 Task: In the  document Biotechnology.doc, select heading and apply ' Bold and Underline'  Using "replace feature", replace:  'or to end'
Action: Mouse moved to (328, 196)
Screenshot: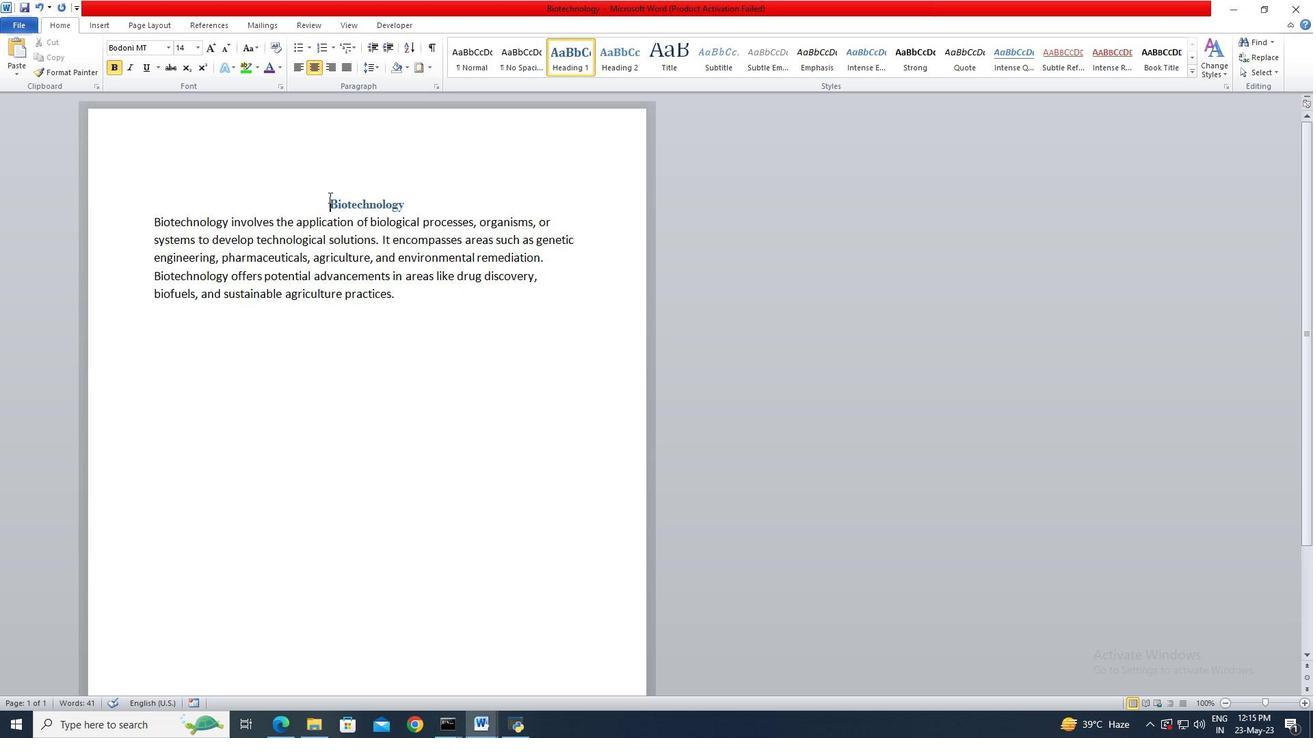 
Action: Mouse pressed left at (328, 196)
Screenshot: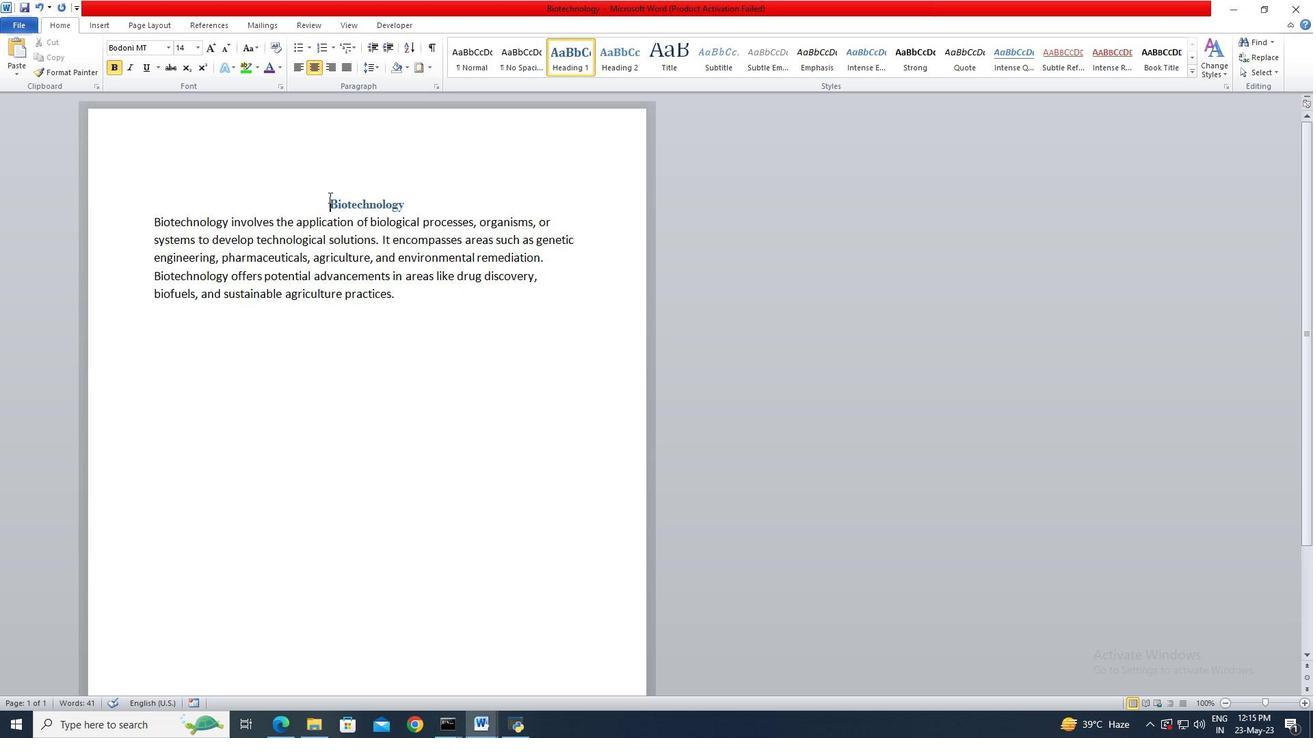 
Action: Mouse moved to (418, 204)
Screenshot: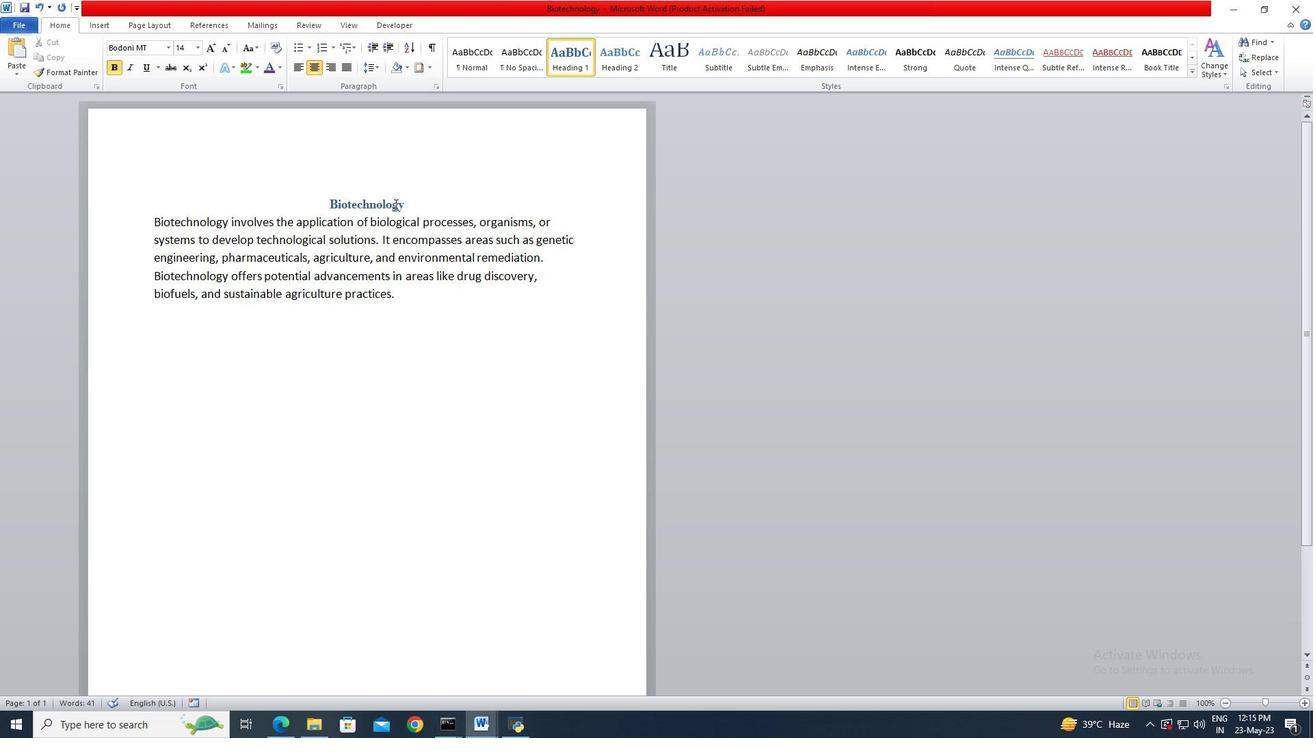 
Action: Key pressed <Key.shift>
Screenshot: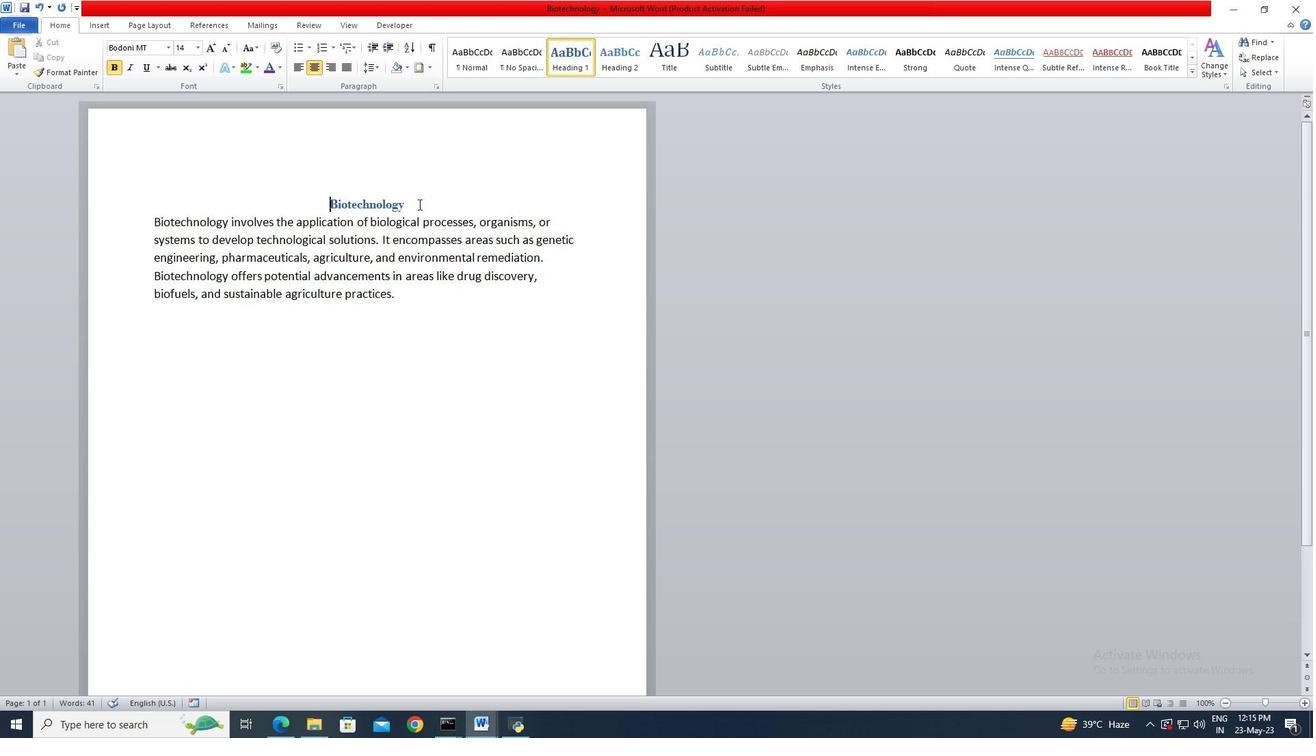 
Action: Mouse pressed left at (418, 204)
Screenshot: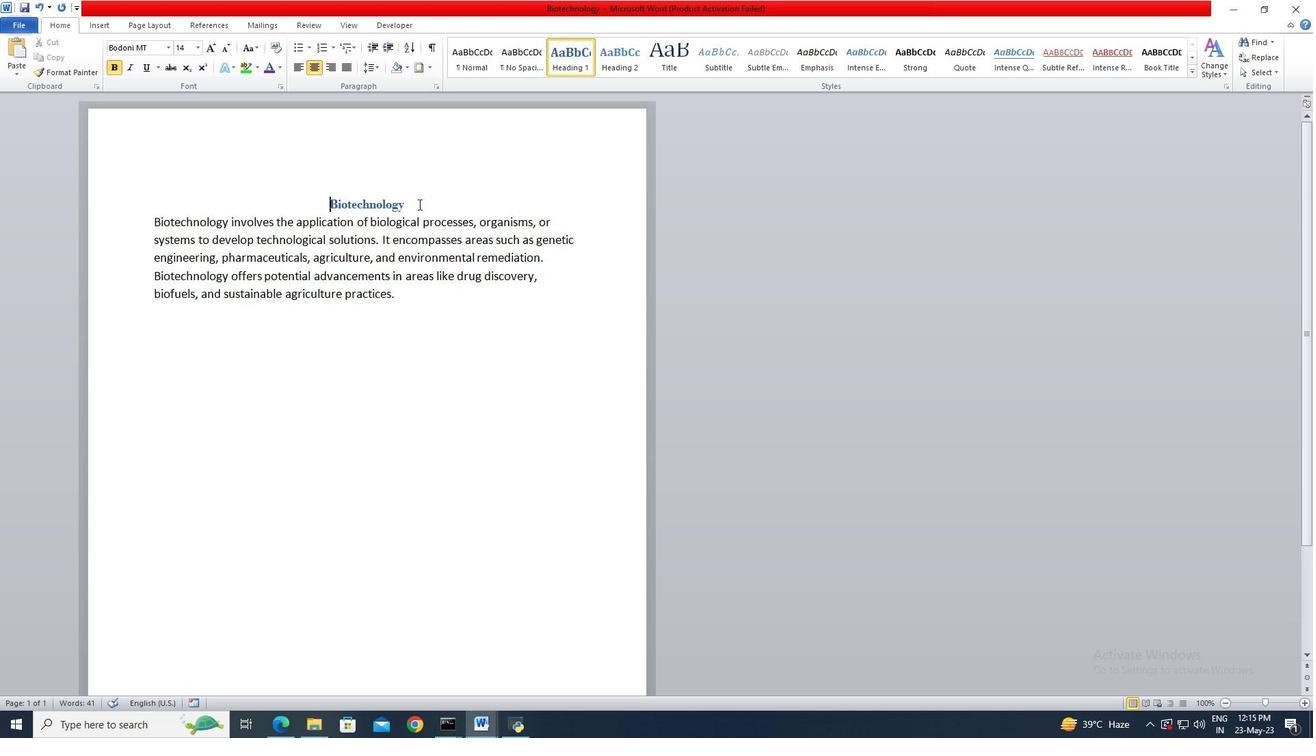 
Action: Key pressed <Key.shift><Key.shift>
Screenshot: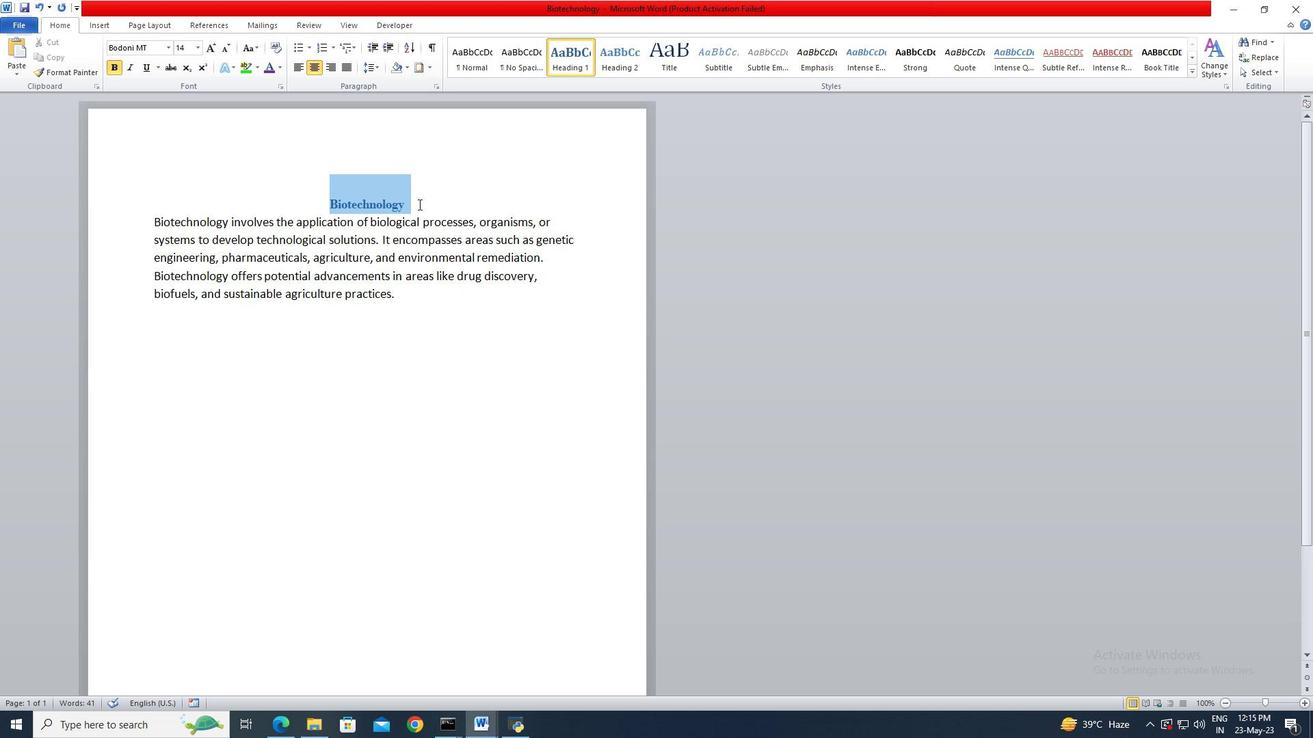 
Action: Mouse moved to (130, 70)
Screenshot: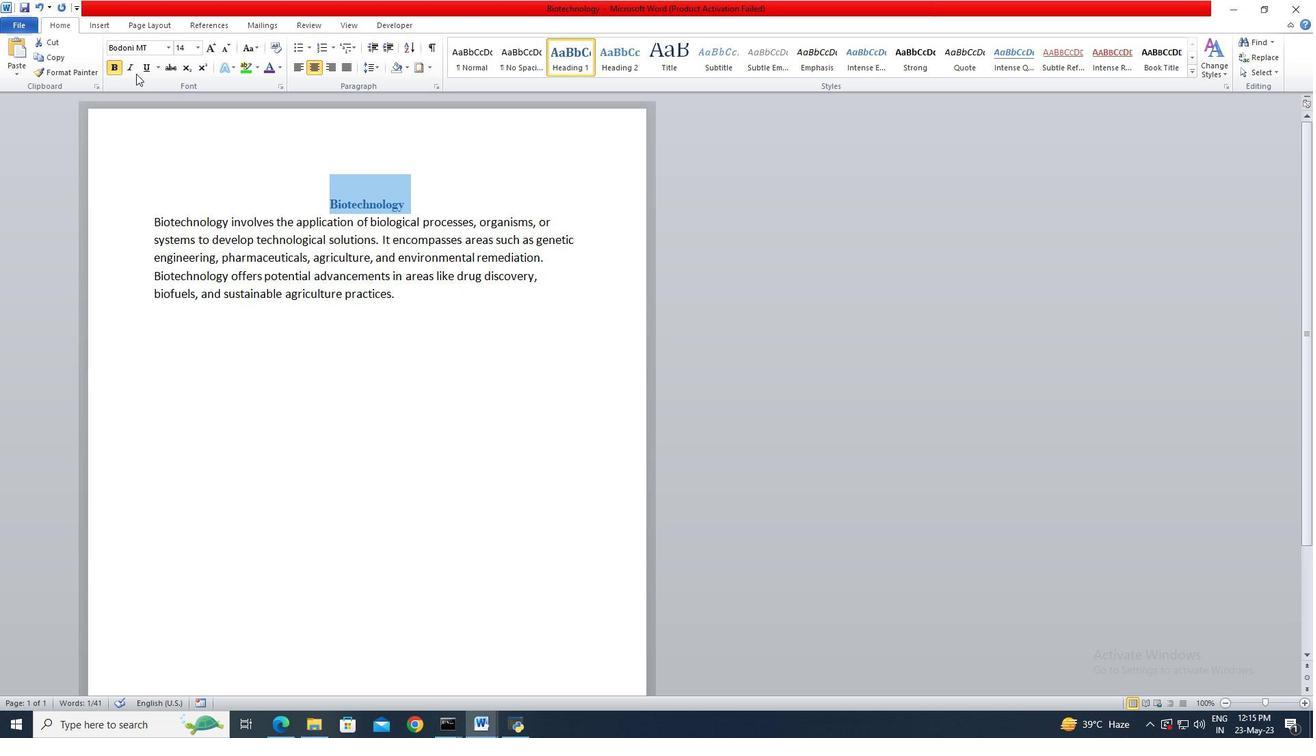 
Action: Mouse pressed left at (130, 70)
Screenshot: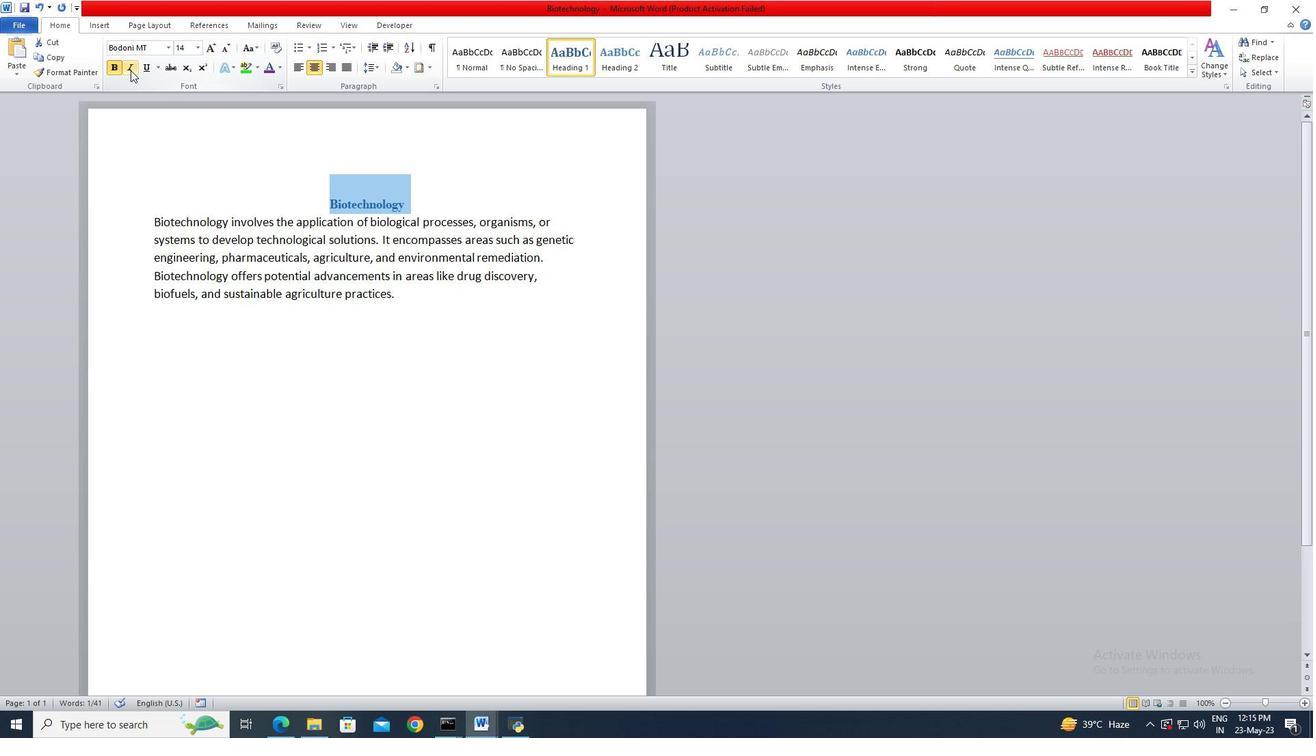 
Action: Mouse moved to (121, 69)
Screenshot: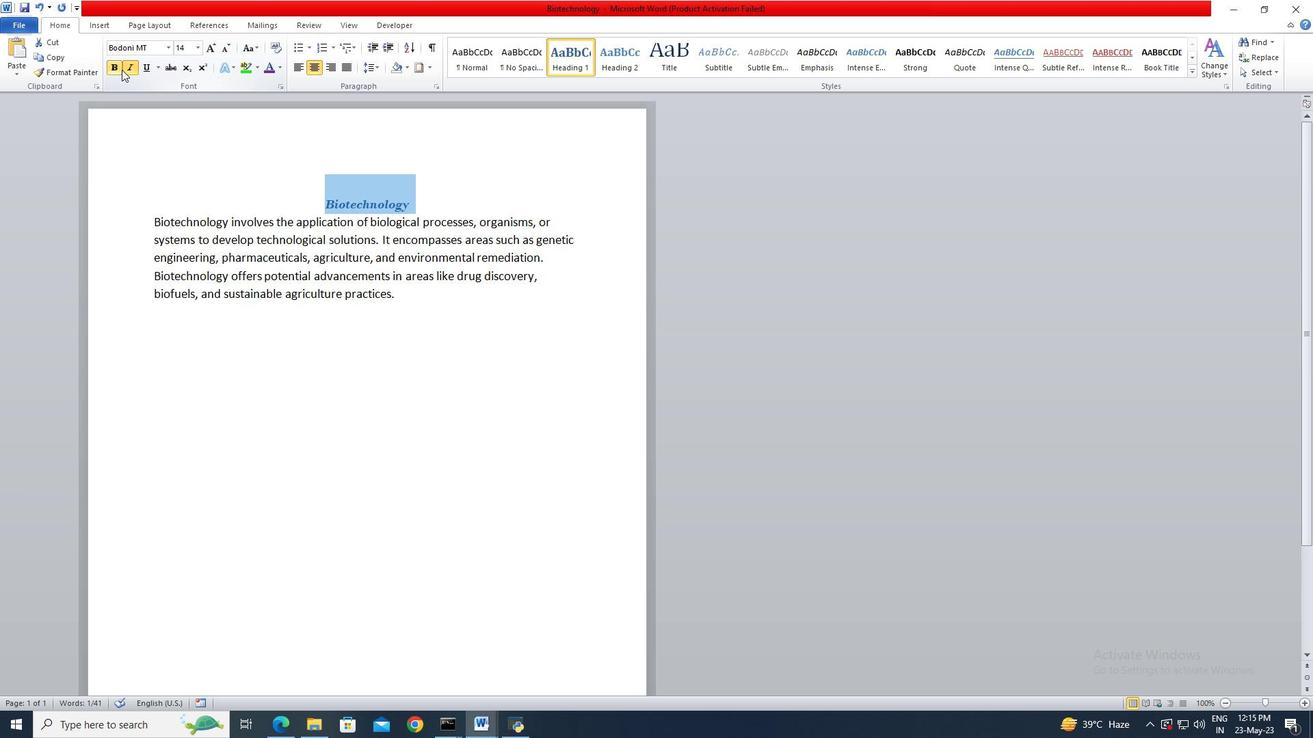 
Action: Mouse pressed left at (121, 69)
Screenshot: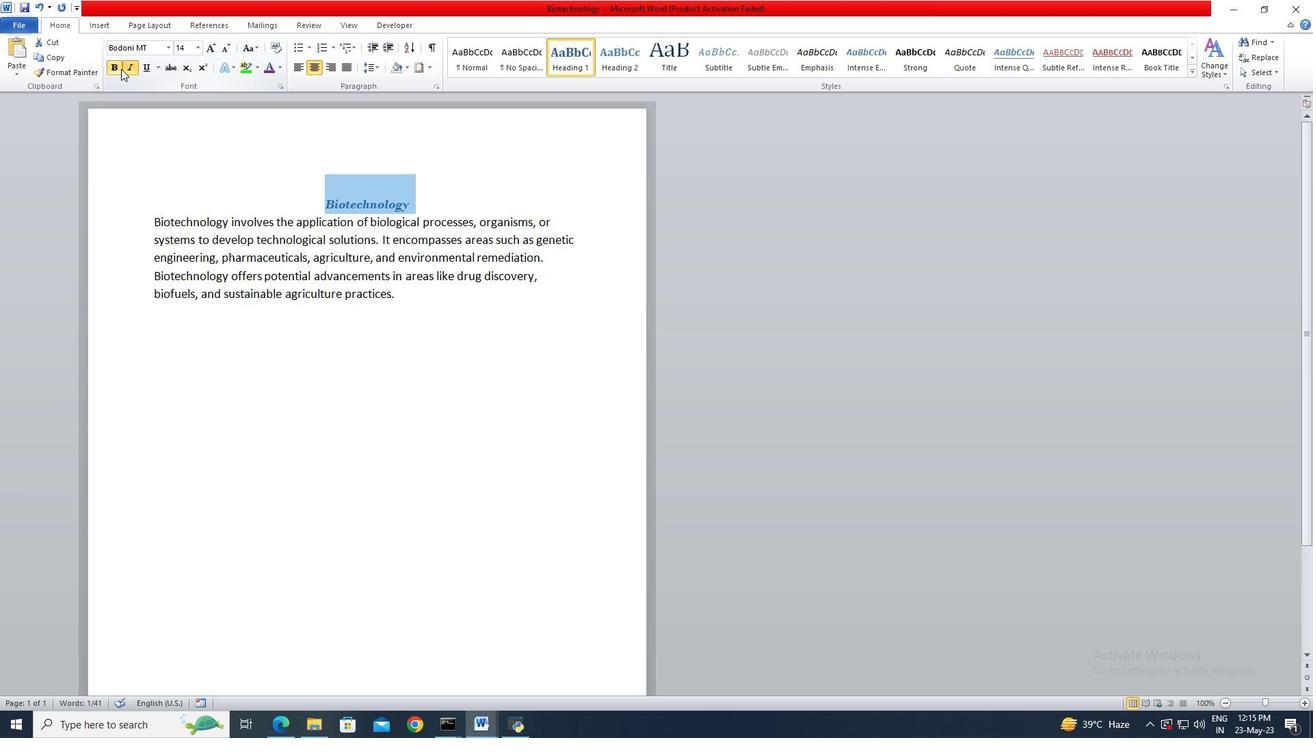 
Action: Mouse moved to (121, 69)
Screenshot: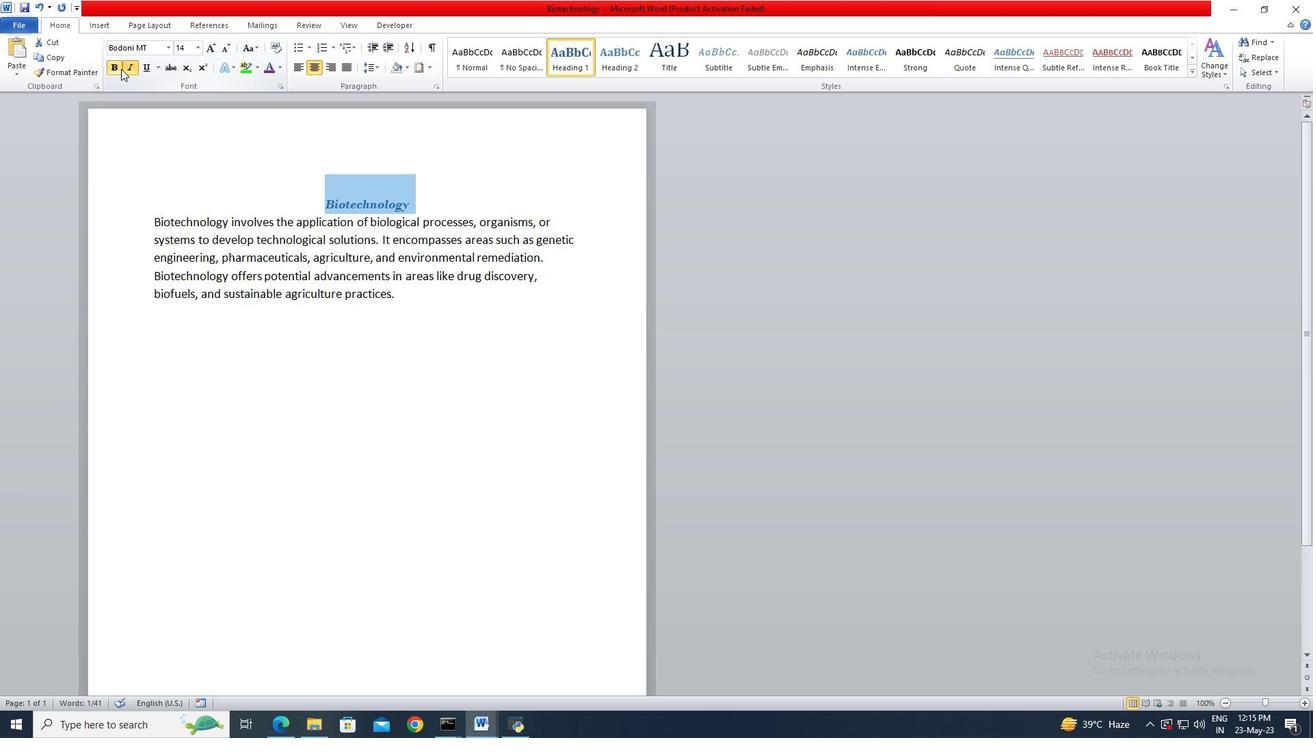 
Action: Mouse pressed left at (121, 69)
Screenshot: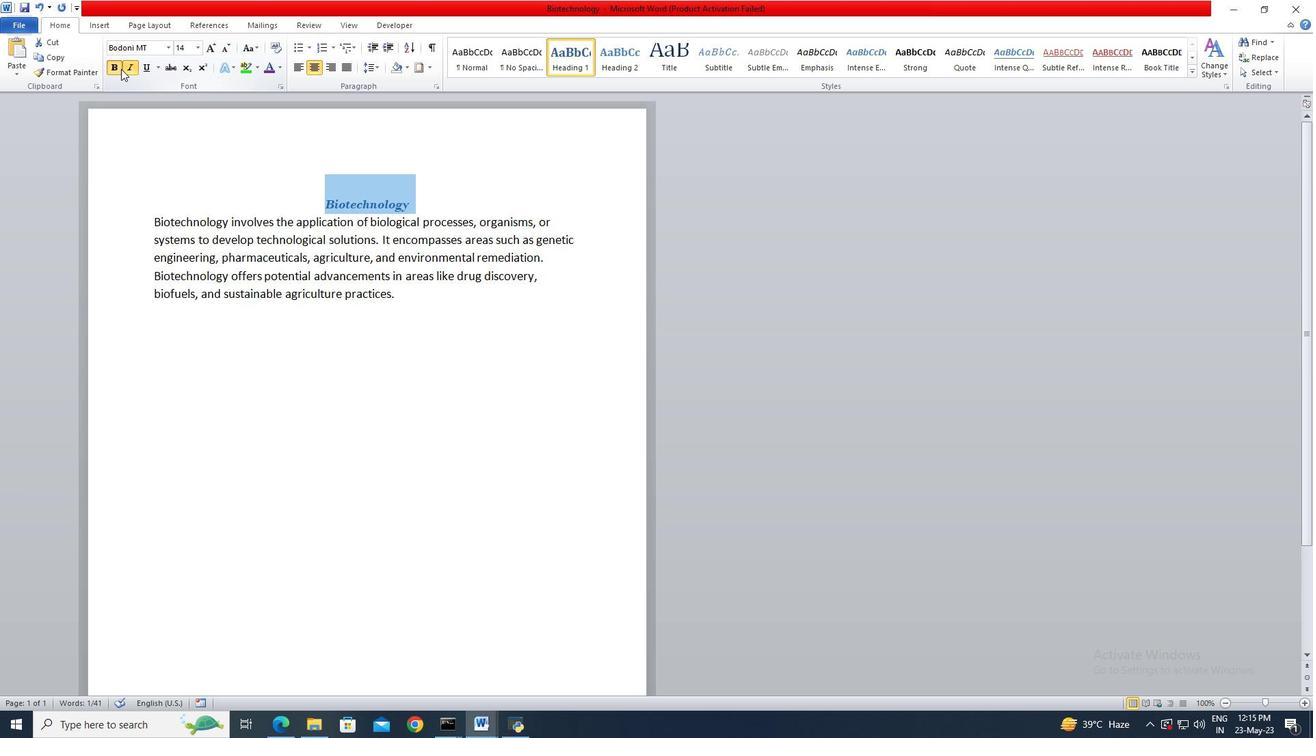 
Action: Mouse moved to (429, 205)
Screenshot: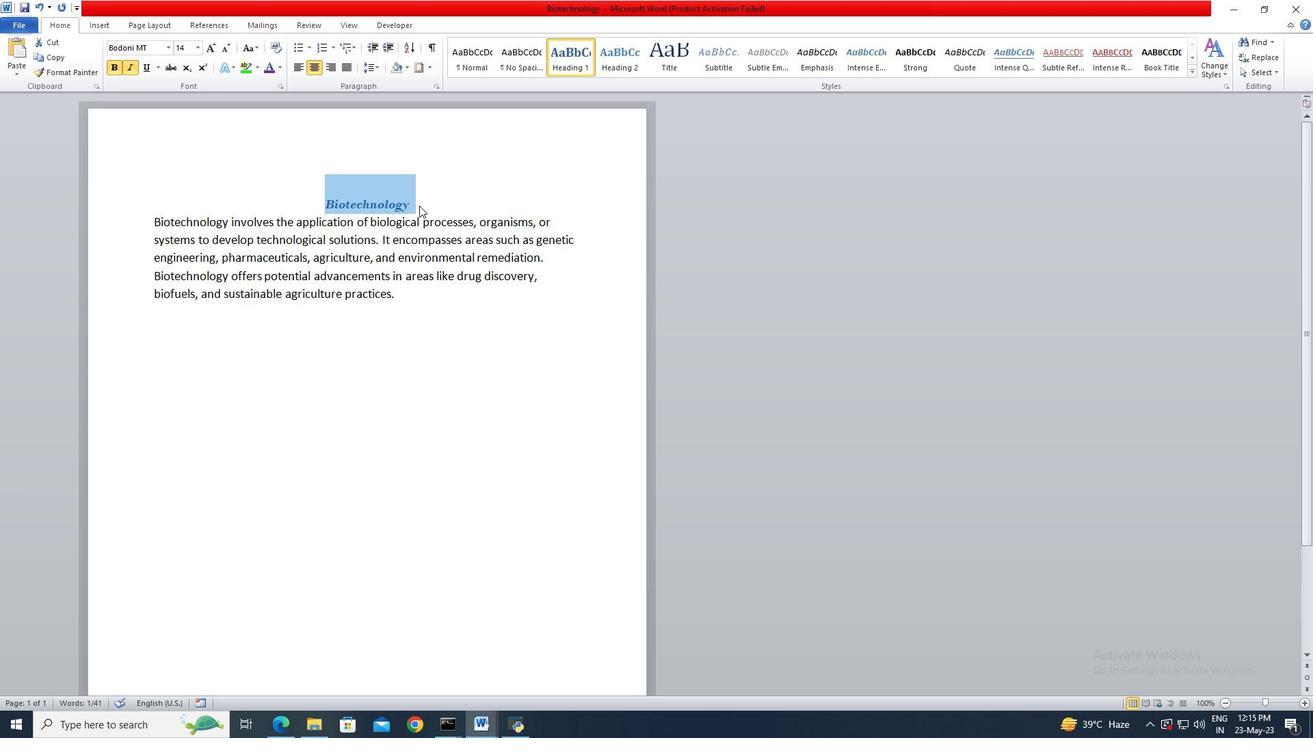 
Action: Mouse pressed left at (429, 205)
Screenshot: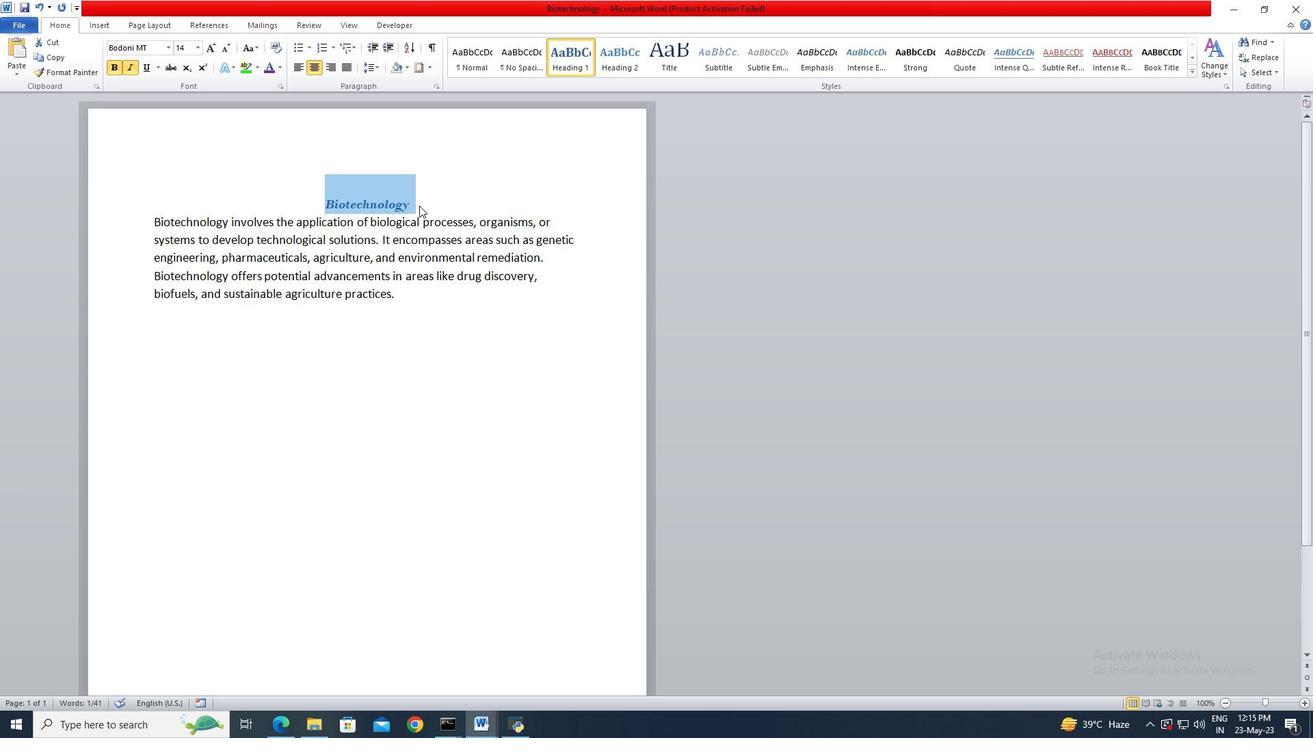 
Action: Mouse moved to (1244, 57)
Screenshot: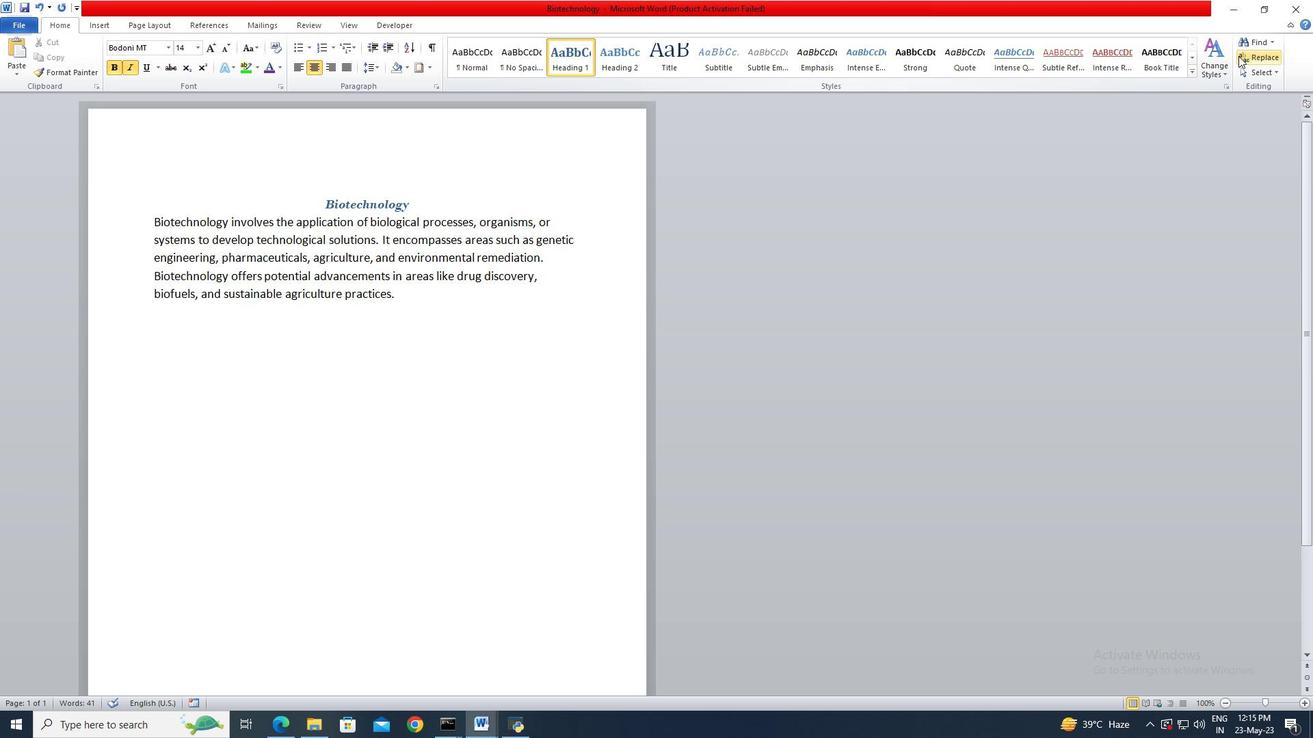 
Action: Mouse pressed left at (1244, 57)
Screenshot: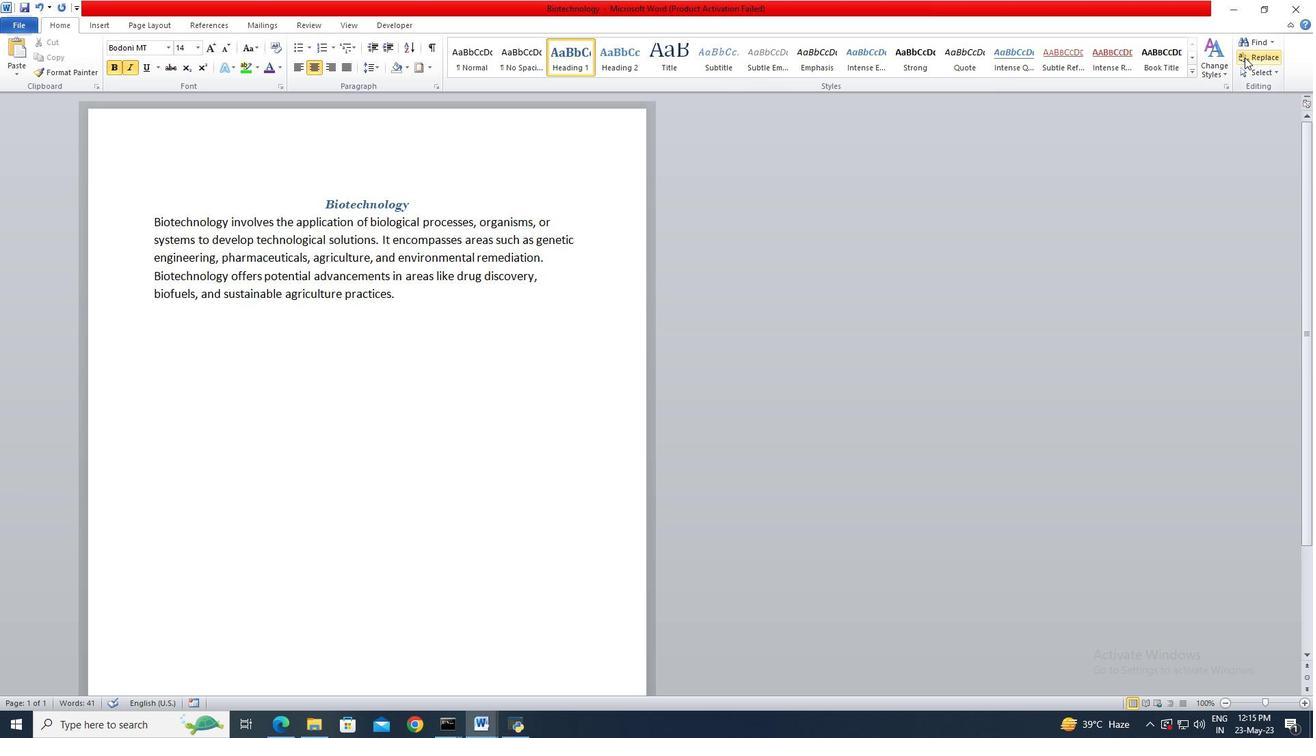 
Action: Mouse moved to (597, 125)
Screenshot: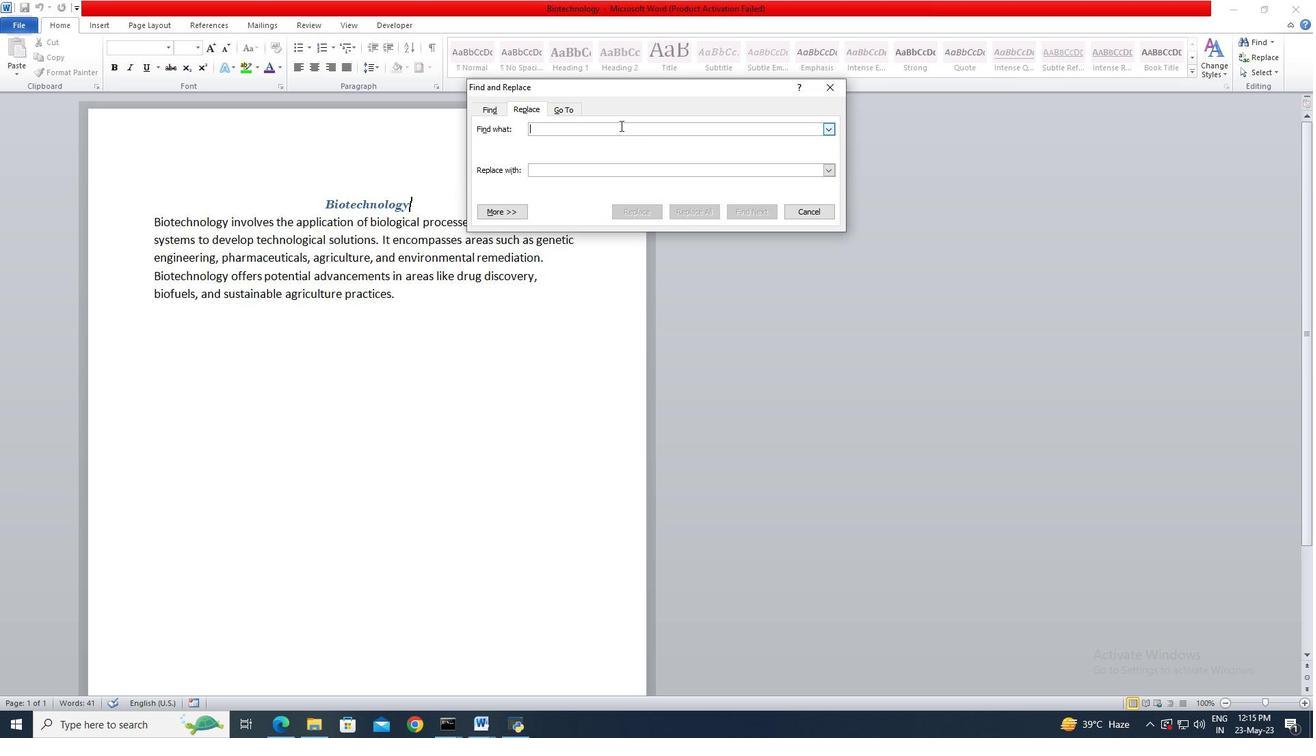 
Action: Mouse pressed left at (597, 125)
Screenshot: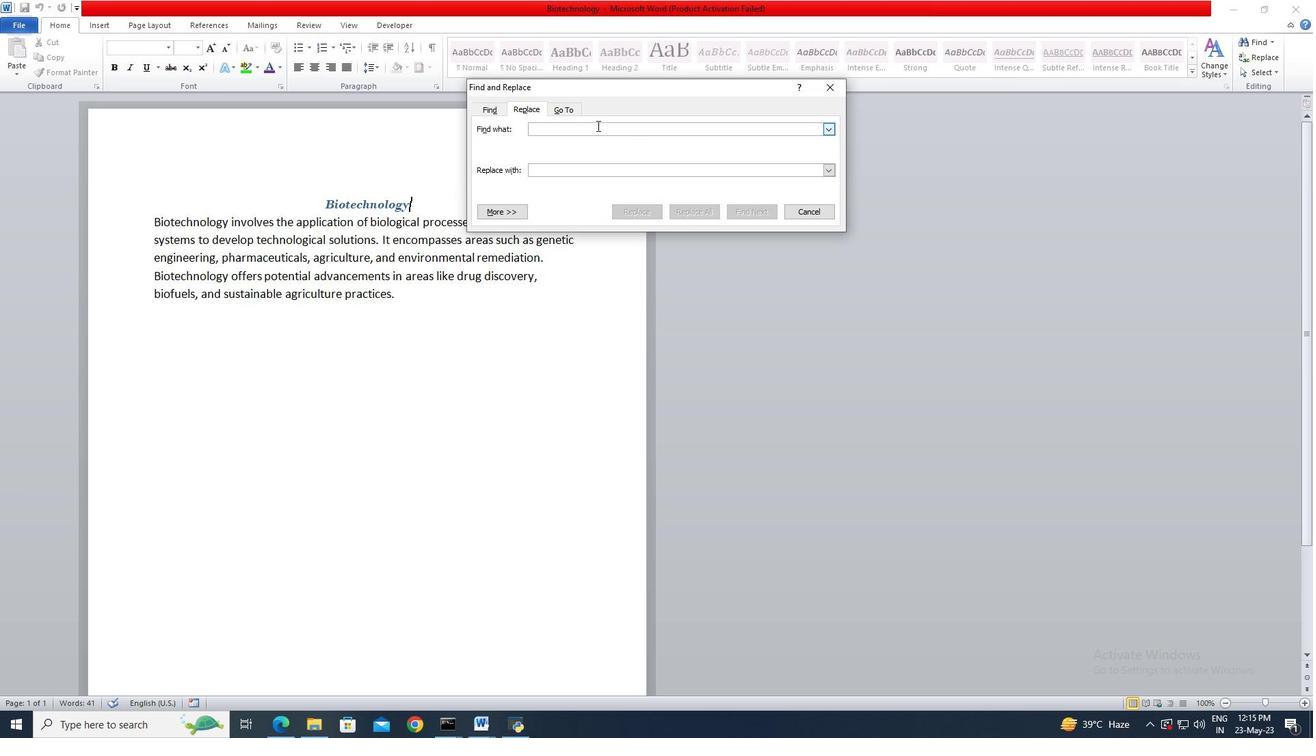 
Action: Key pressed or
Screenshot: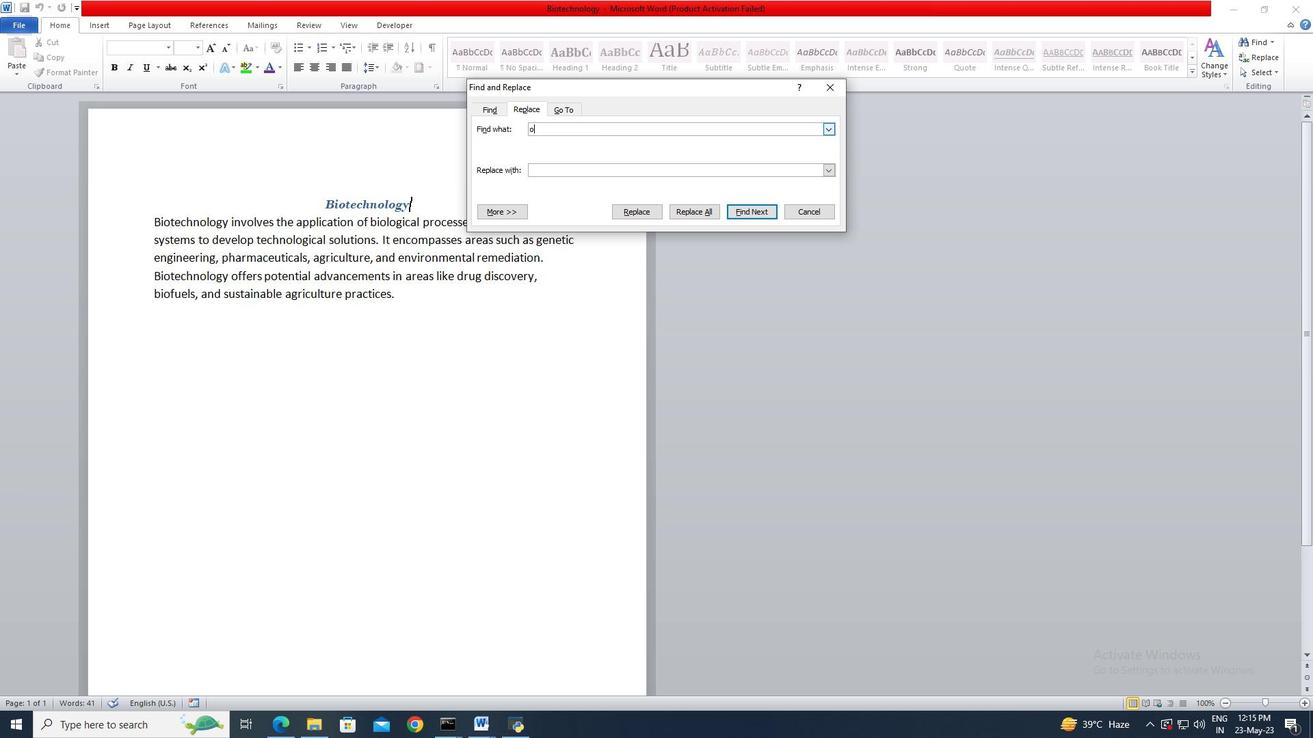 
Action: Mouse moved to (736, 211)
Screenshot: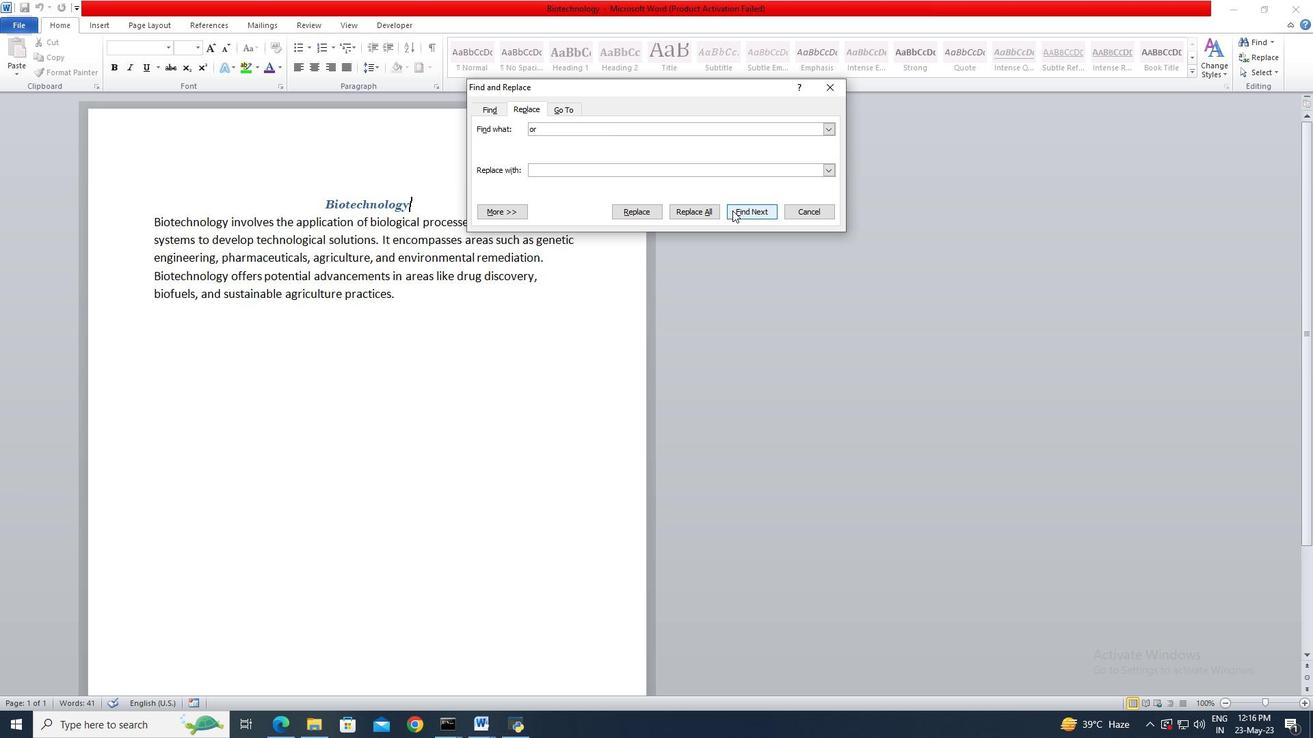 
Action: Mouse pressed left at (736, 211)
Screenshot: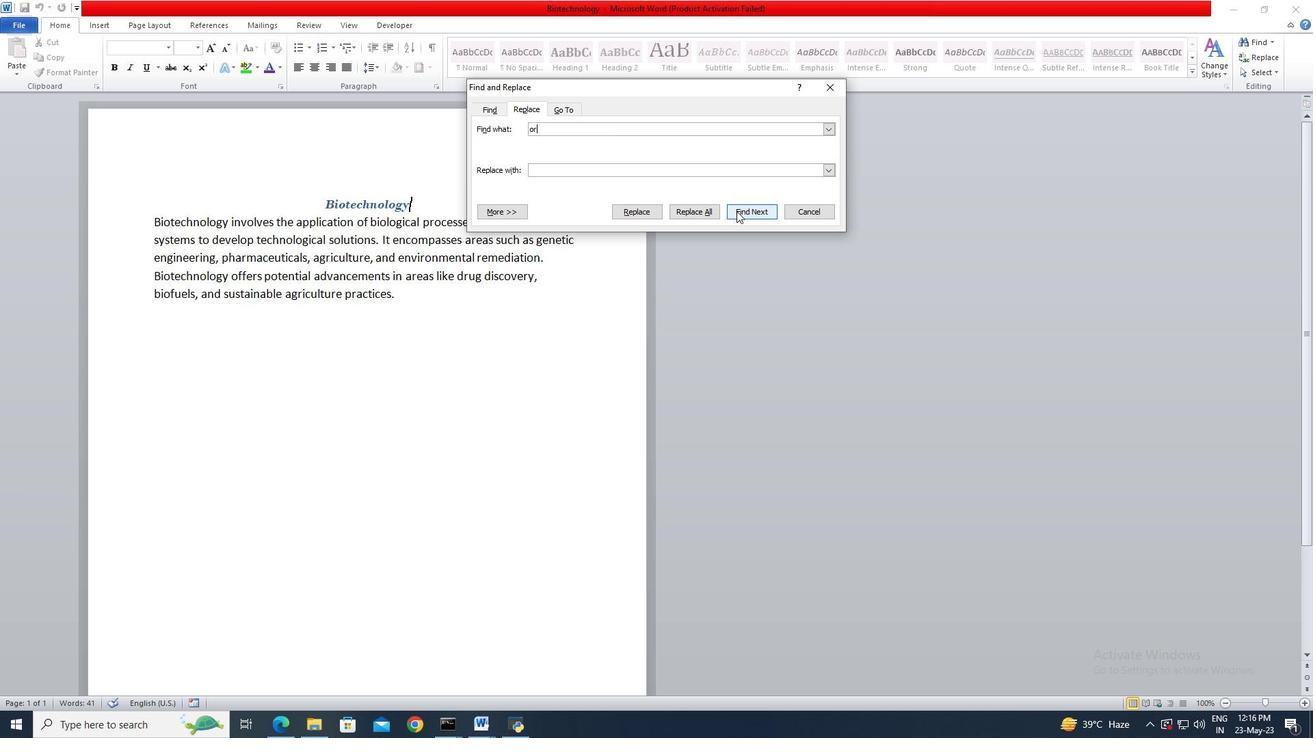 
Action: Mouse moved to (569, 154)
Screenshot: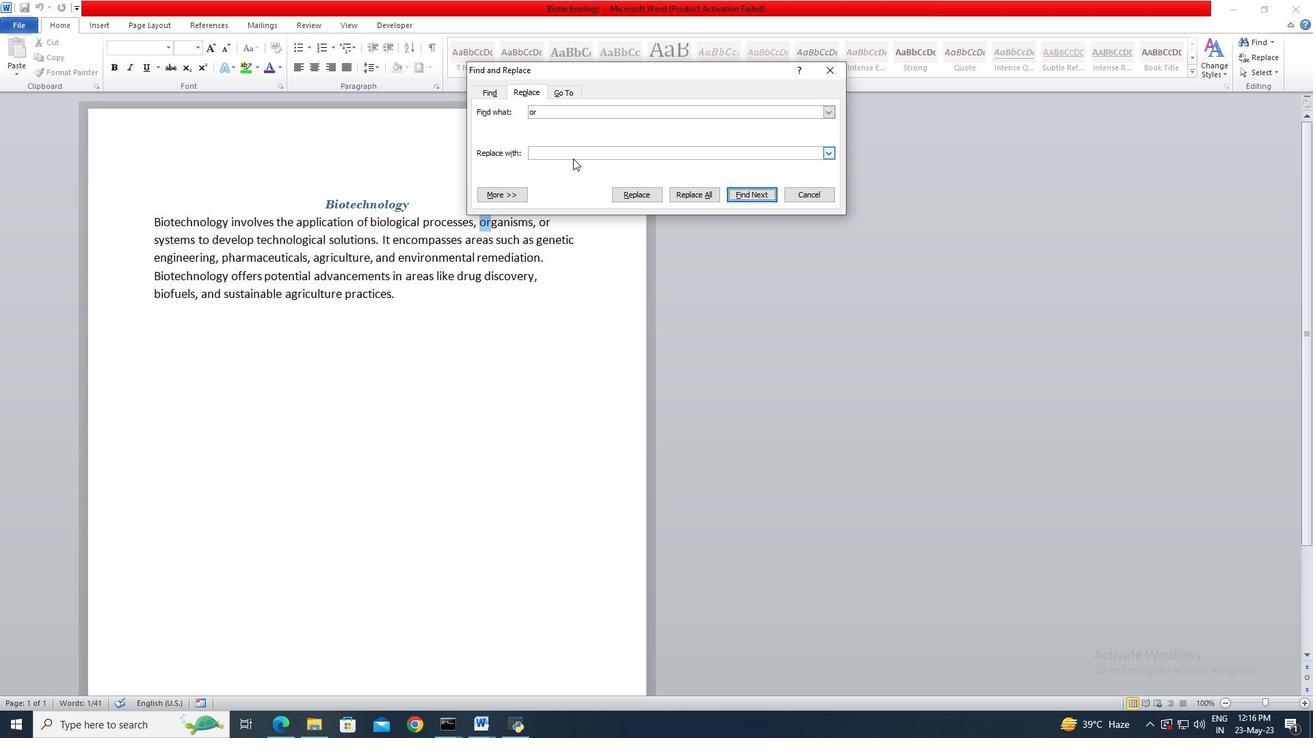 
Action: Mouse pressed left at (569, 154)
Screenshot: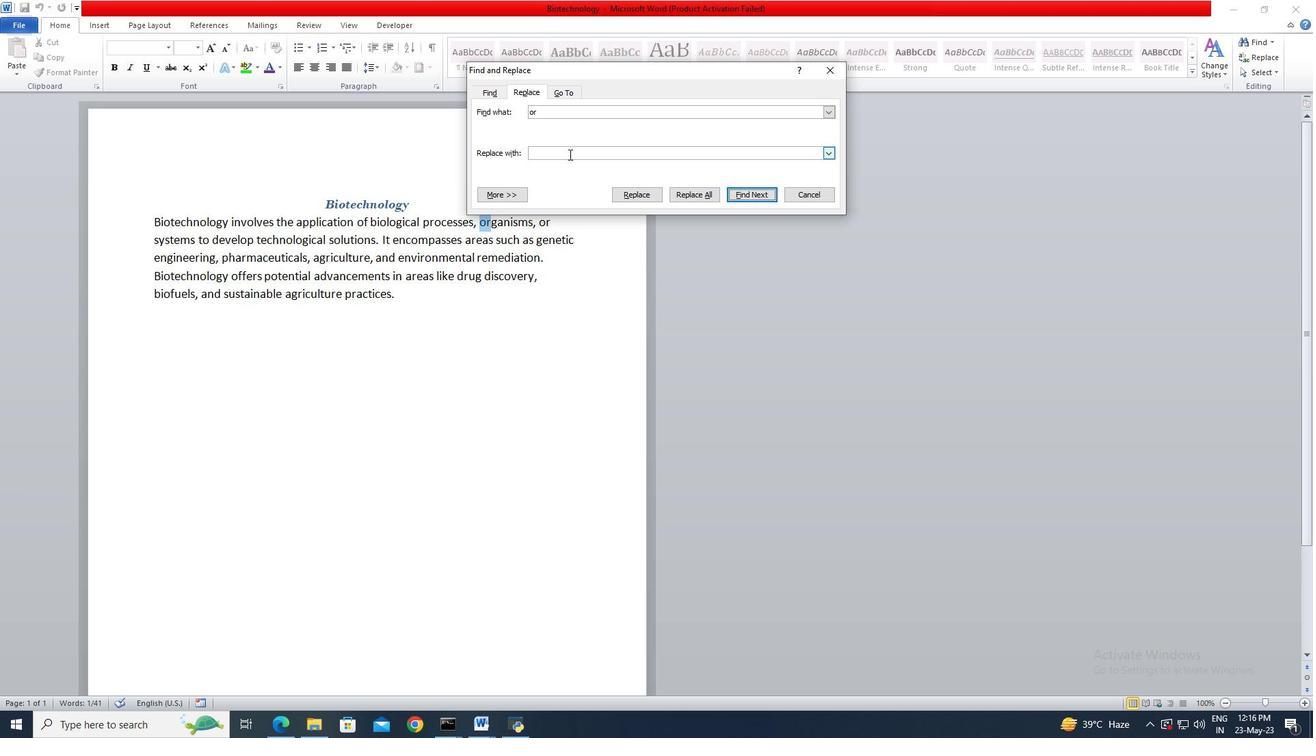 
Action: Key pressed end
Screenshot: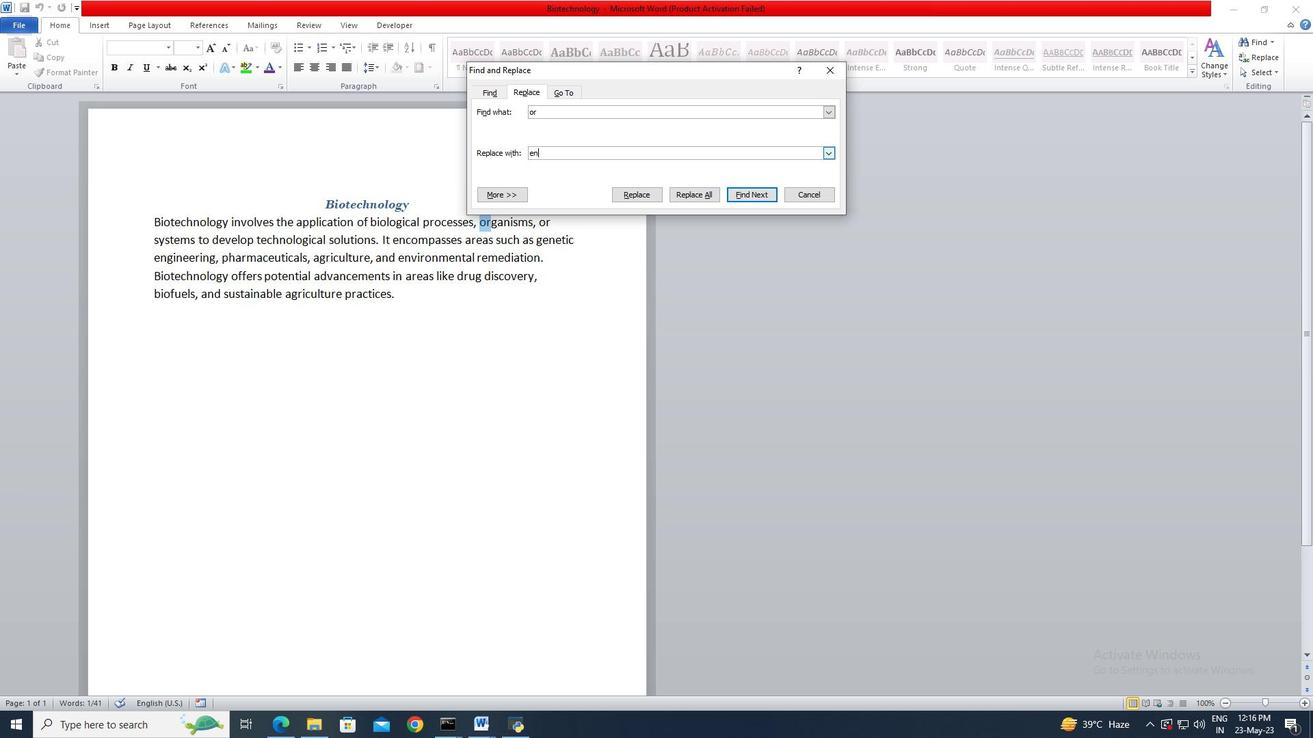 
Action: Mouse moved to (618, 193)
Screenshot: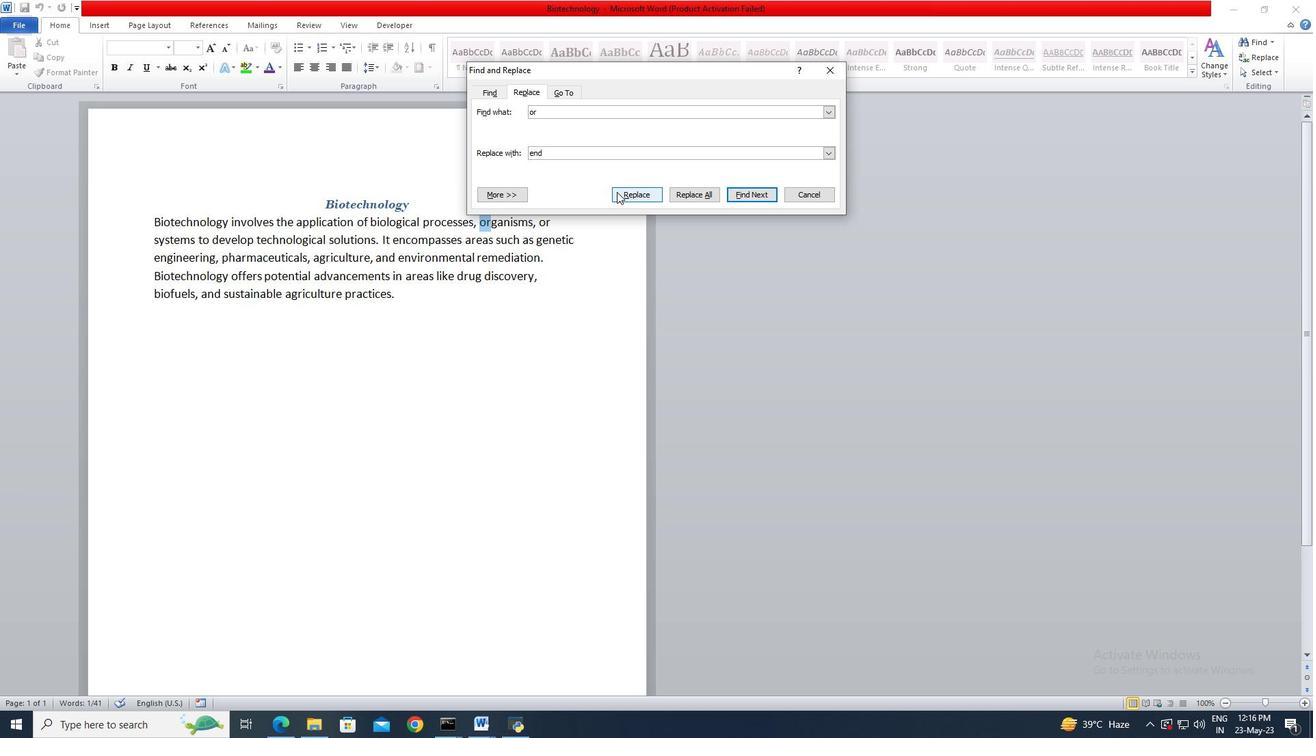 
Action: Mouse pressed left at (618, 193)
Screenshot: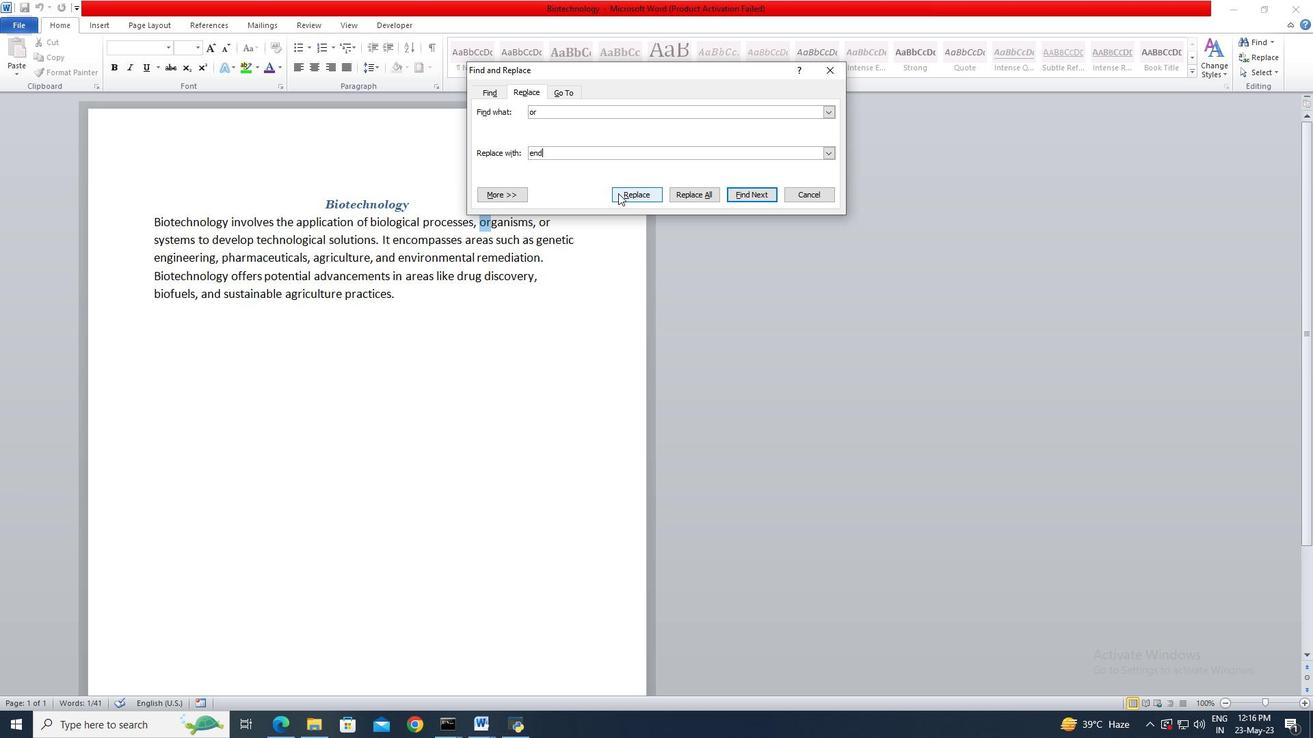 
Action: Mouse moved to (655, 196)
Screenshot: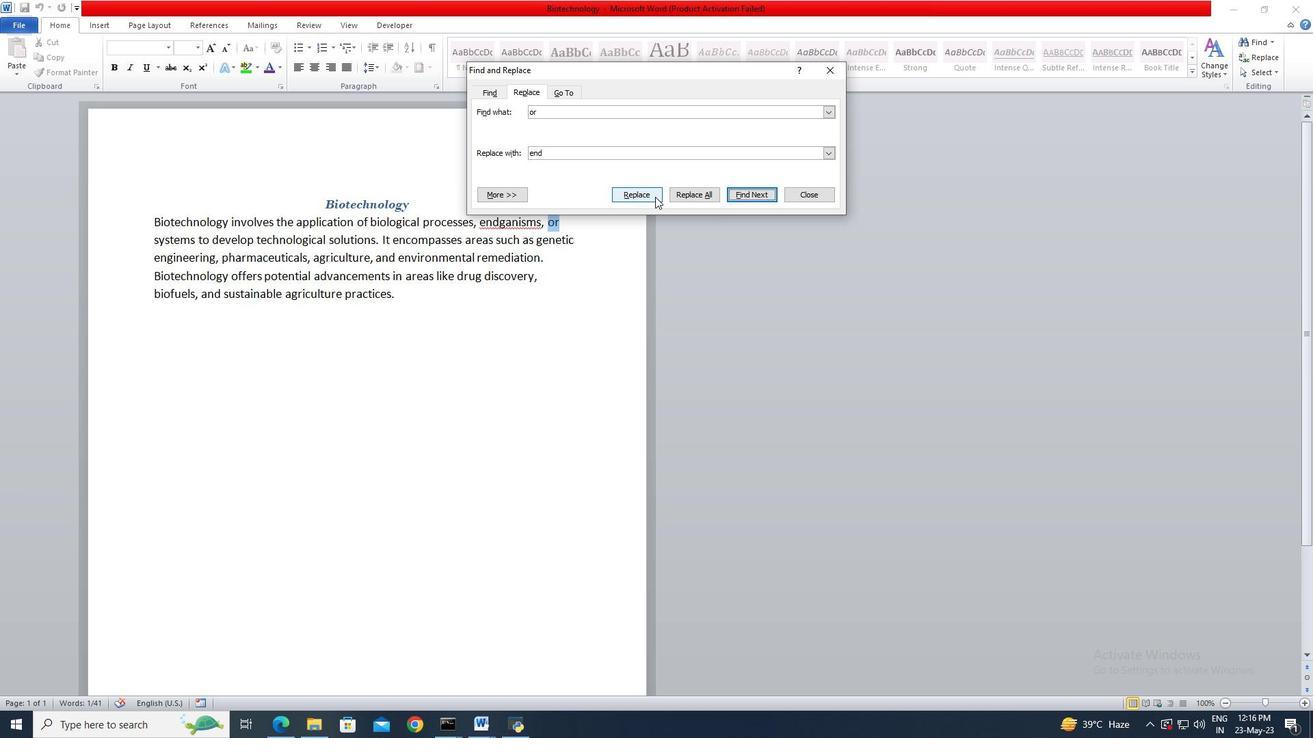 
Action: Mouse pressed left at (655, 196)
Screenshot: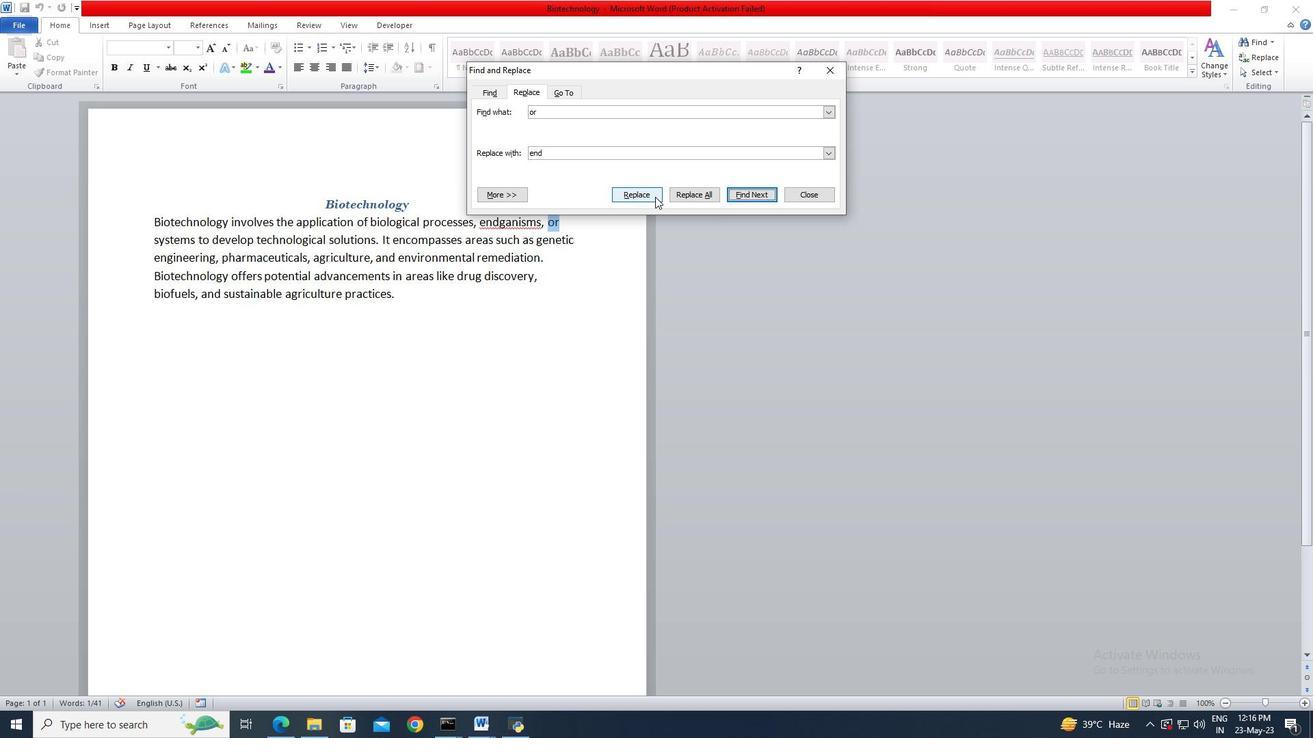 
Action: Mouse moved to (628, 396)
Screenshot: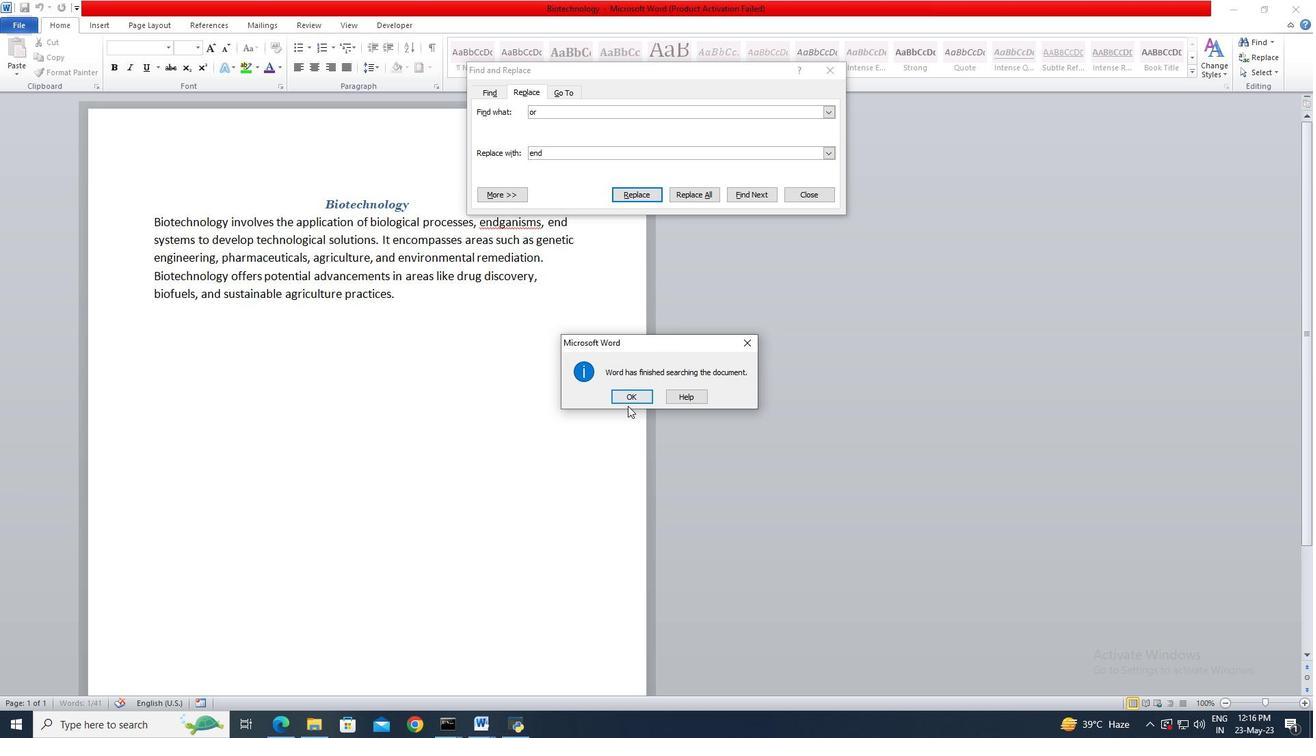 
Action: Mouse pressed left at (628, 396)
Screenshot: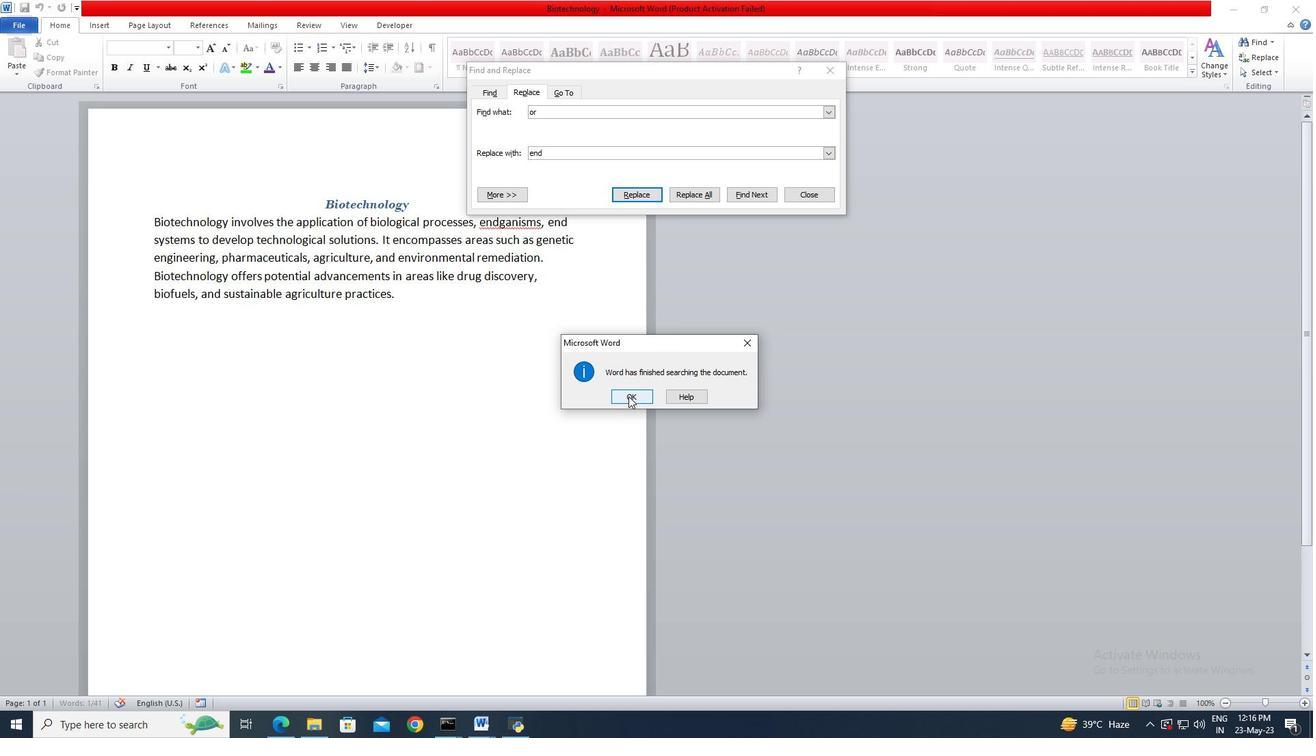 
Action: Mouse moved to (807, 199)
Screenshot: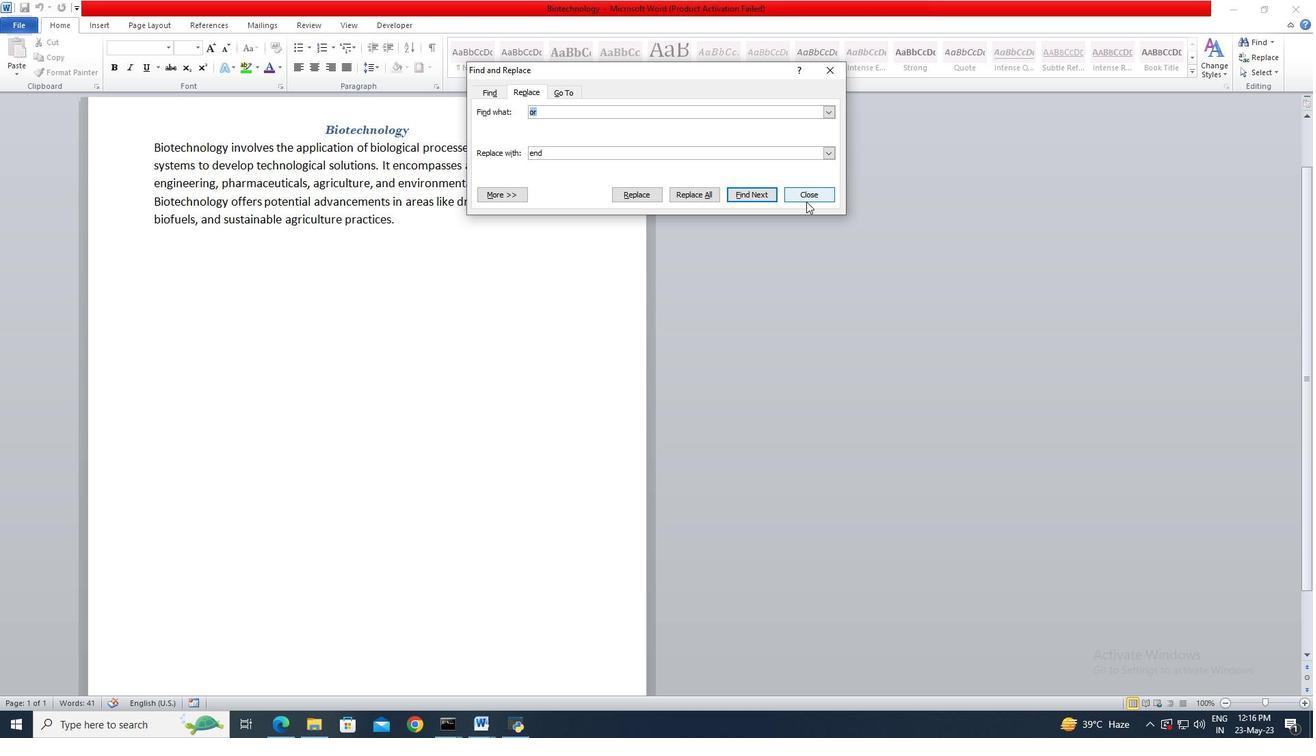 
Action: Mouse pressed left at (807, 199)
Screenshot: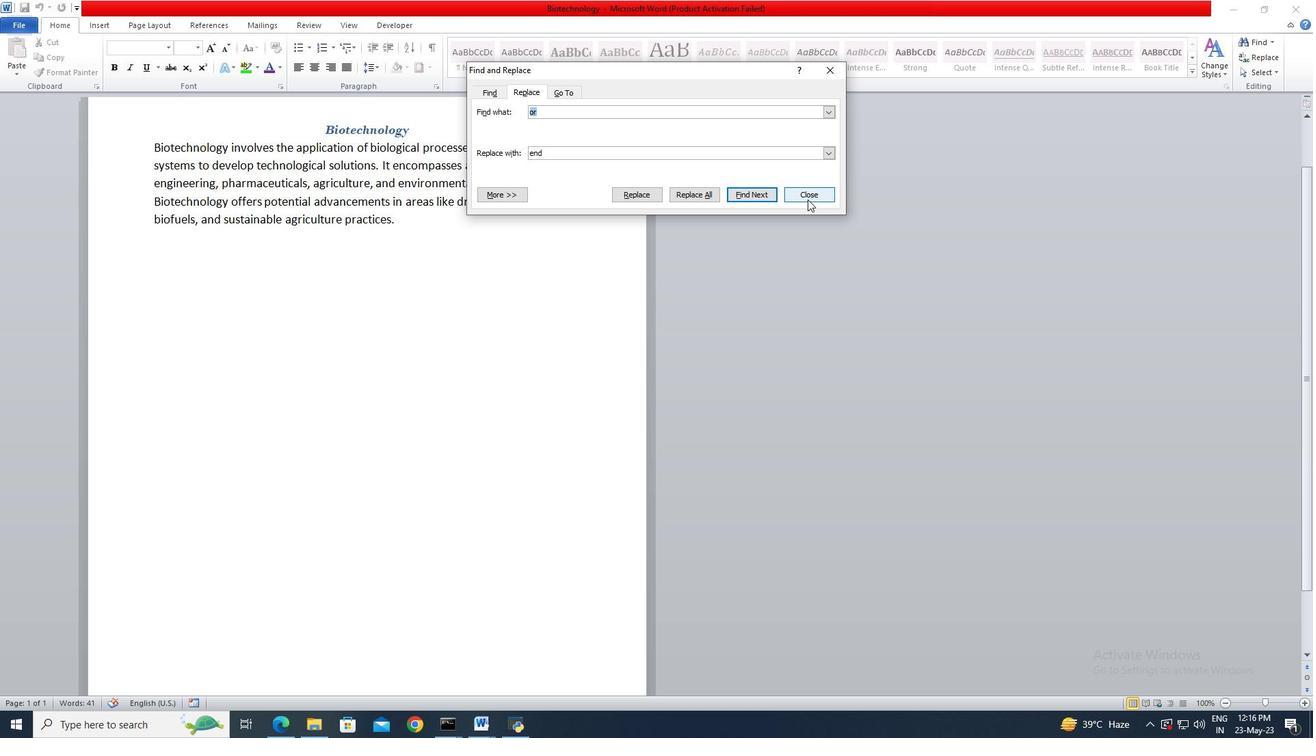 
Action: Mouse moved to (546, 235)
Screenshot: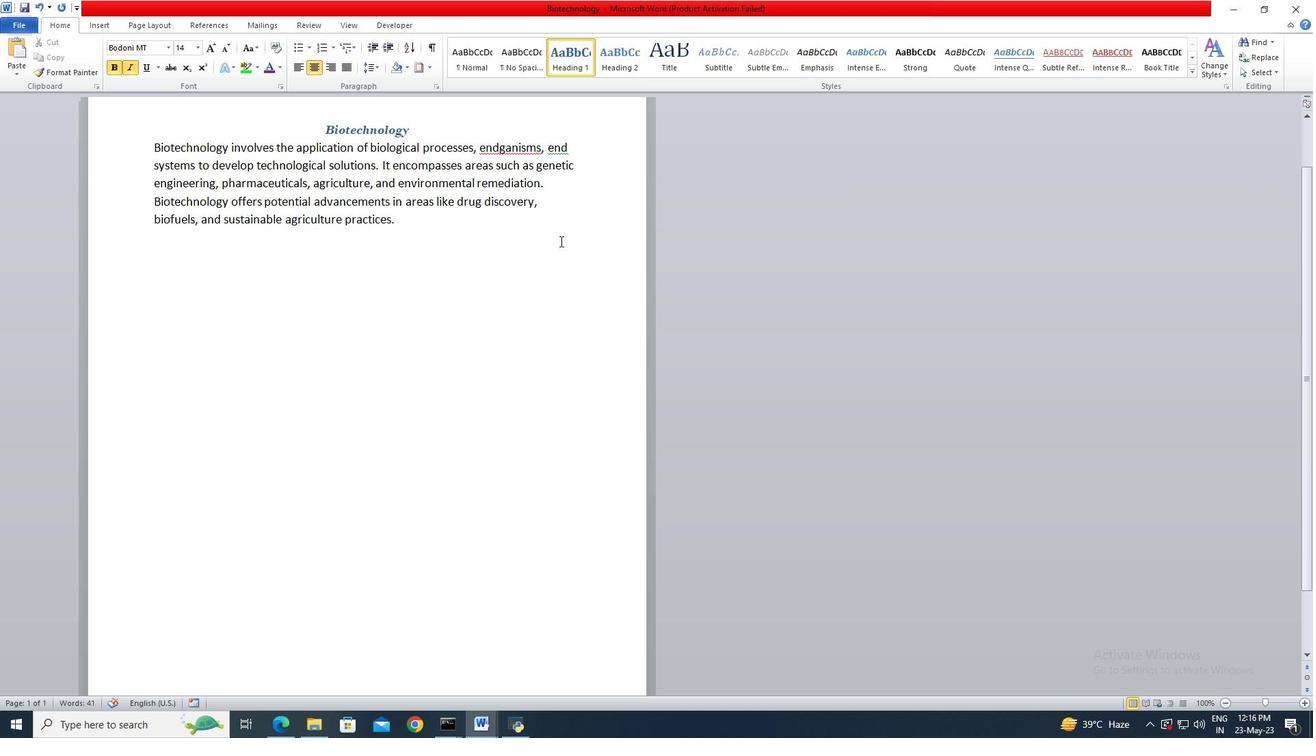 
Action: Mouse pressed left at (546, 235)
Screenshot: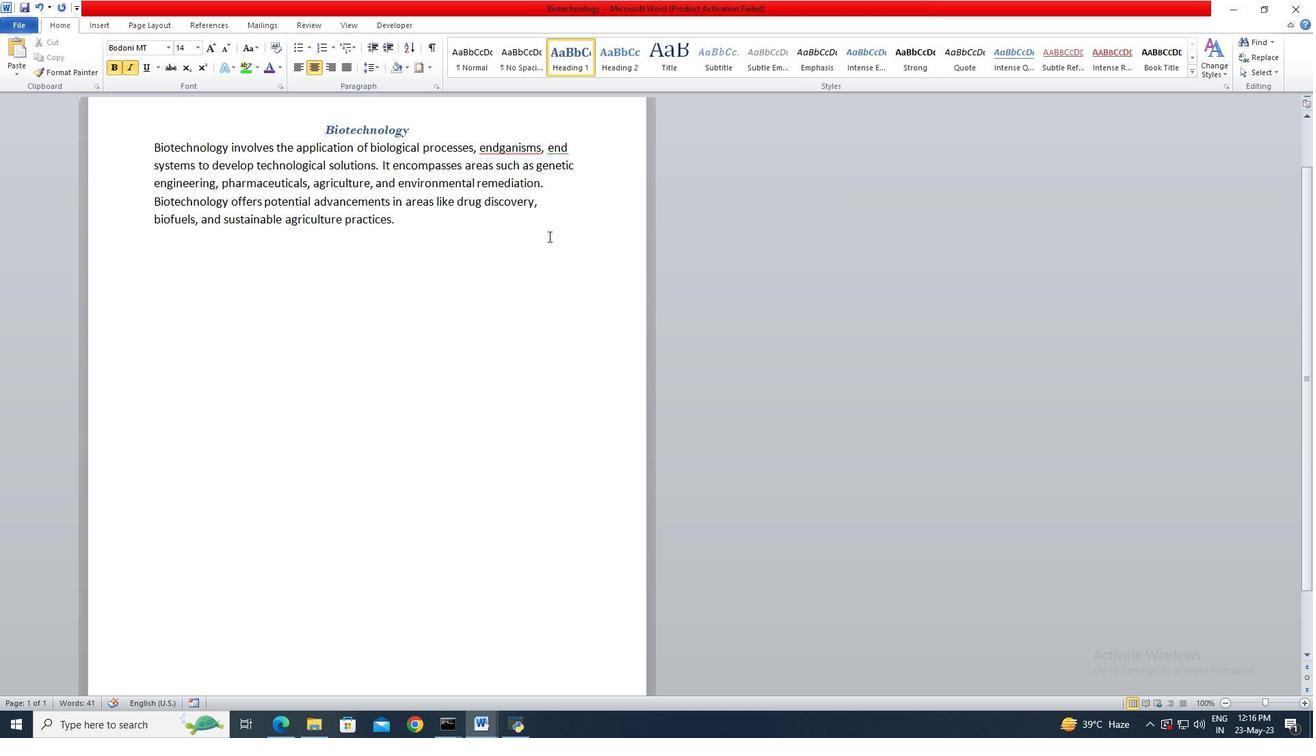 
